 Task: Sort the products in the category "Dish Soap" by unit price (high first).
Action: Mouse moved to (741, 253)
Screenshot: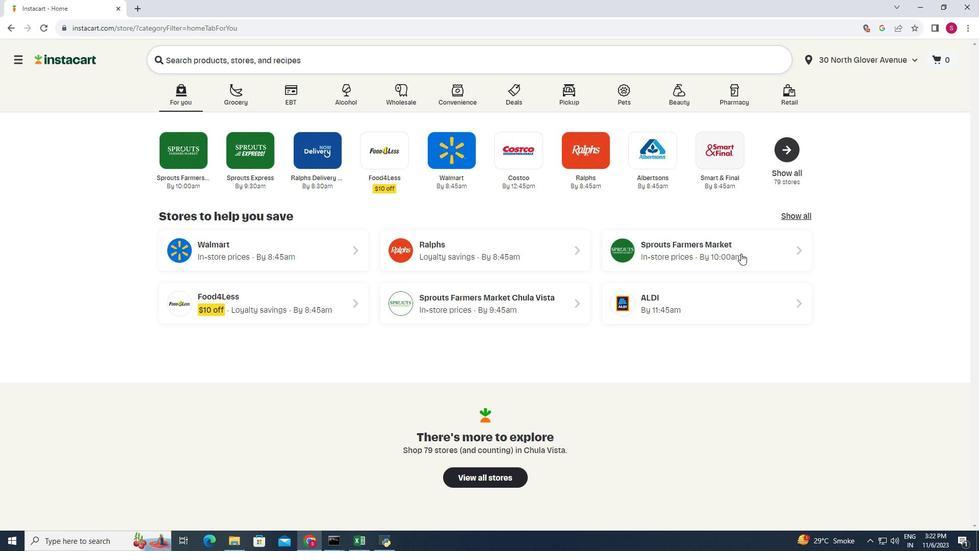 
Action: Mouse pressed left at (741, 253)
Screenshot: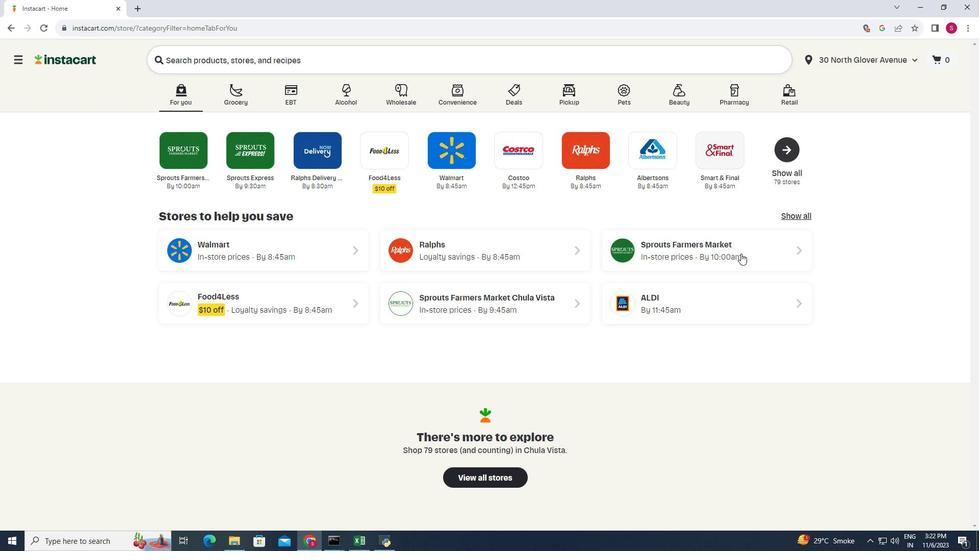 
Action: Mouse moved to (37, 391)
Screenshot: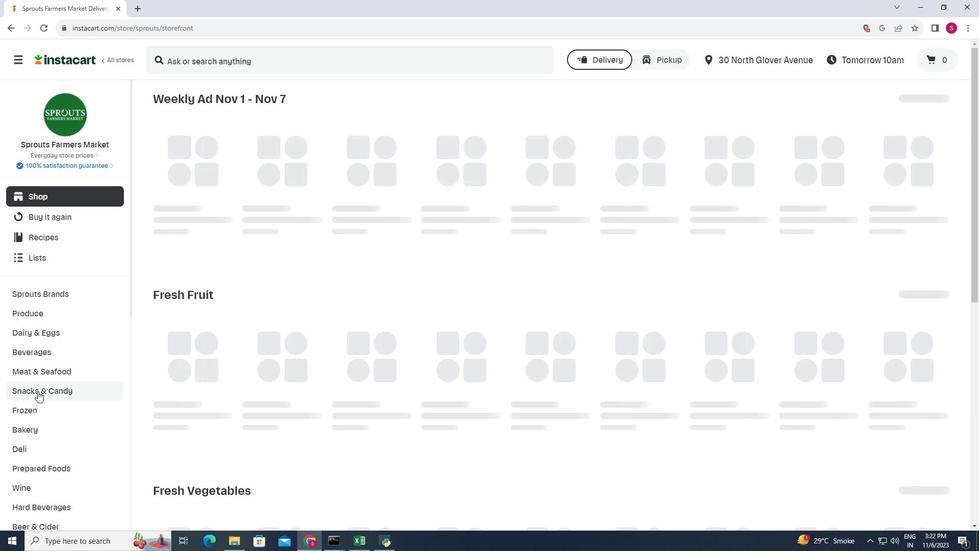 
Action: Mouse scrolled (37, 390) with delta (0, 0)
Screenshot: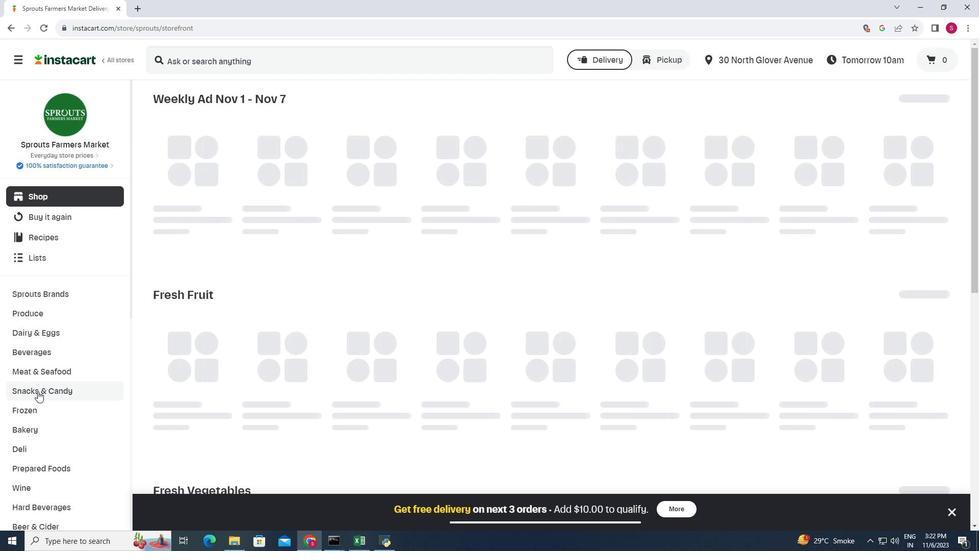 
Action: Mouse scrolled (37, 390) with delta (0, 0)
Screenshot: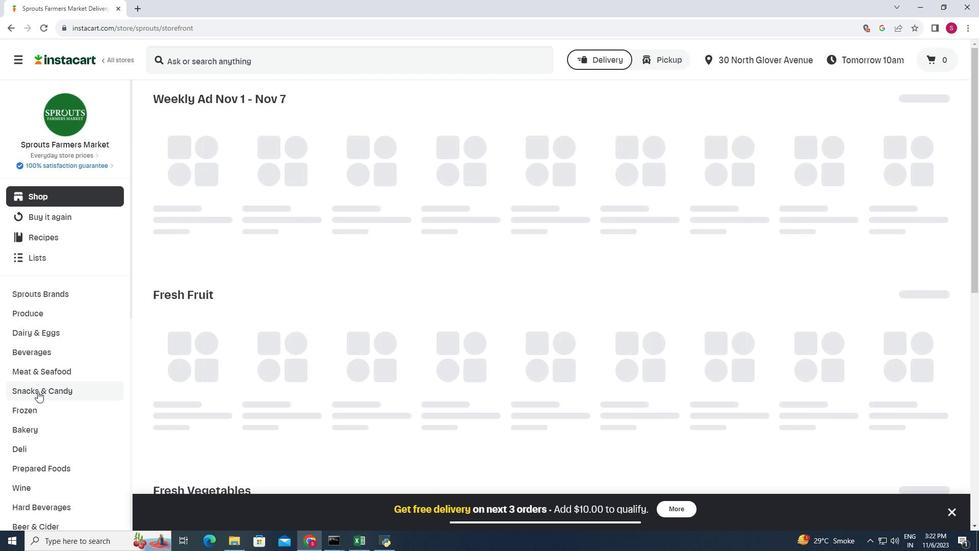 
Action: Mouse scrolled (37, 390) with delta (0, 0)
Screenshot: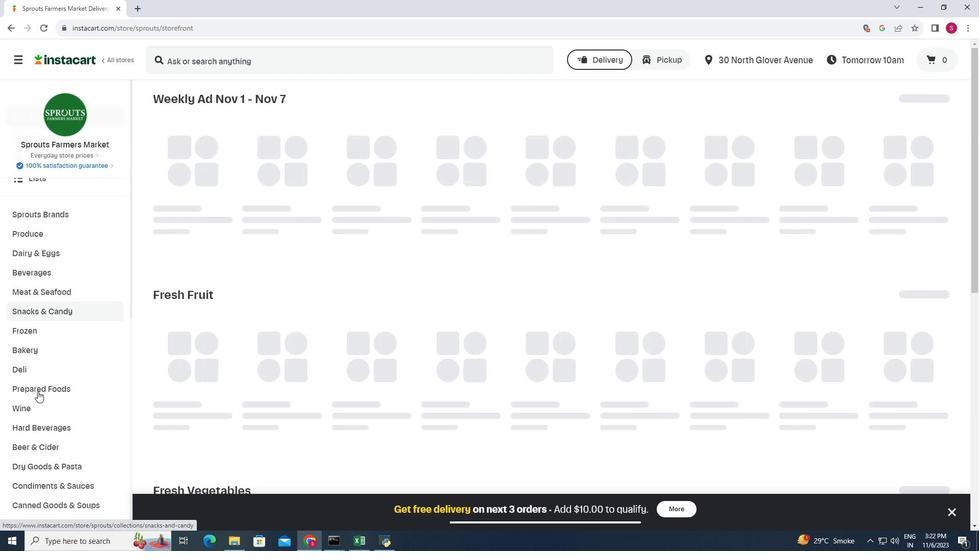 
Action: Mouse scrolled (37, 390) with delta (0, 0)
Screenshot: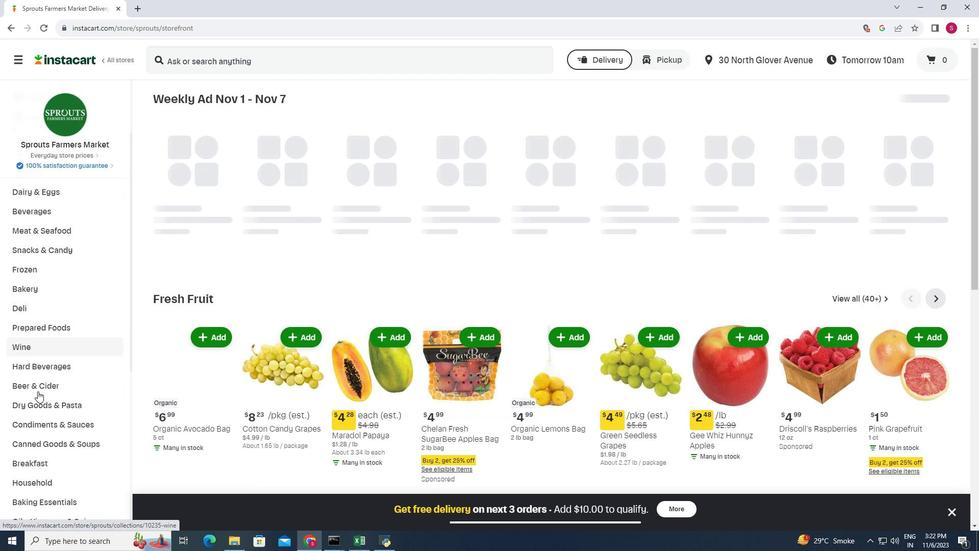 
Action: Mouse scrolled (37, 390) with delta (0, 0)
Screenshot: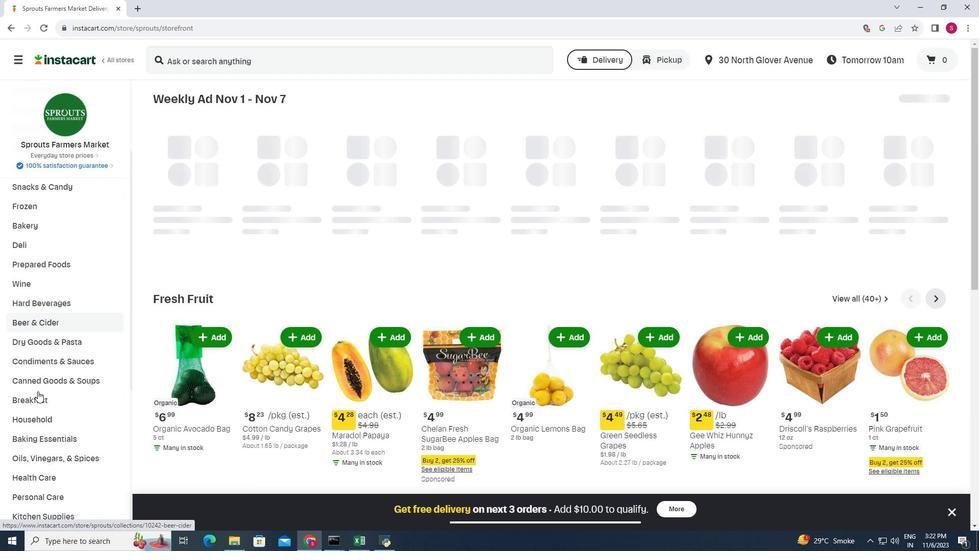 
Action: Mouse moved to (49, 368)
Screenshot: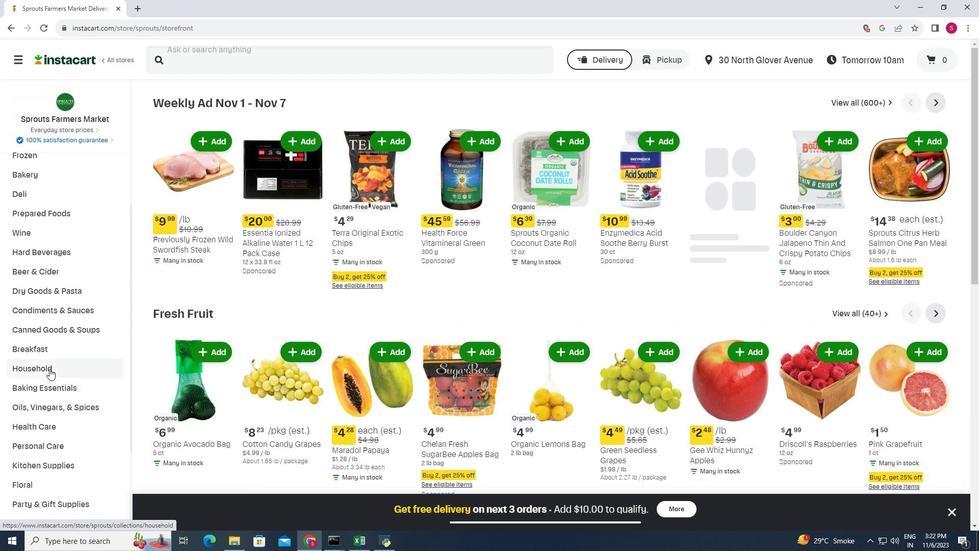 
Action: Mouse pressed left at (49, 368)
Screenshot: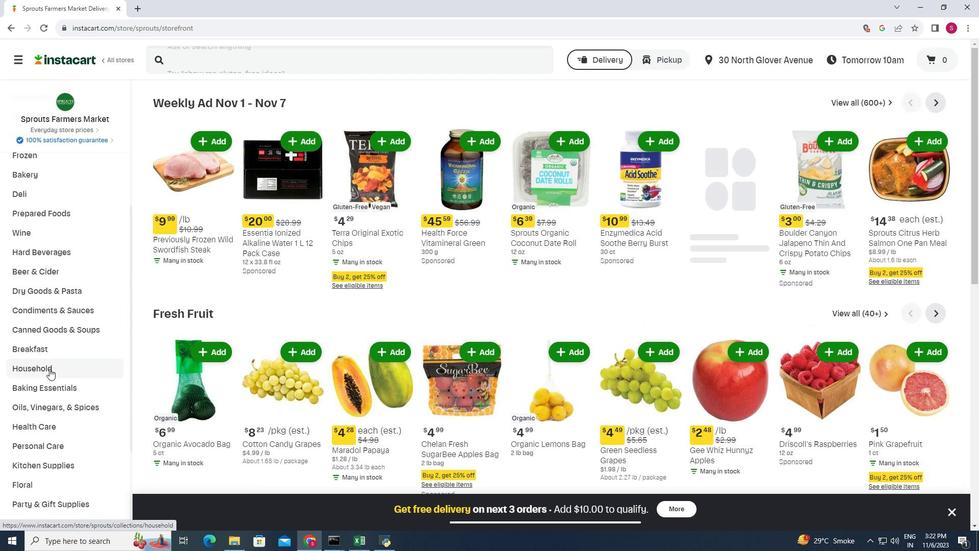 
Action: Mouse moved to (315, 126)
Screenshot: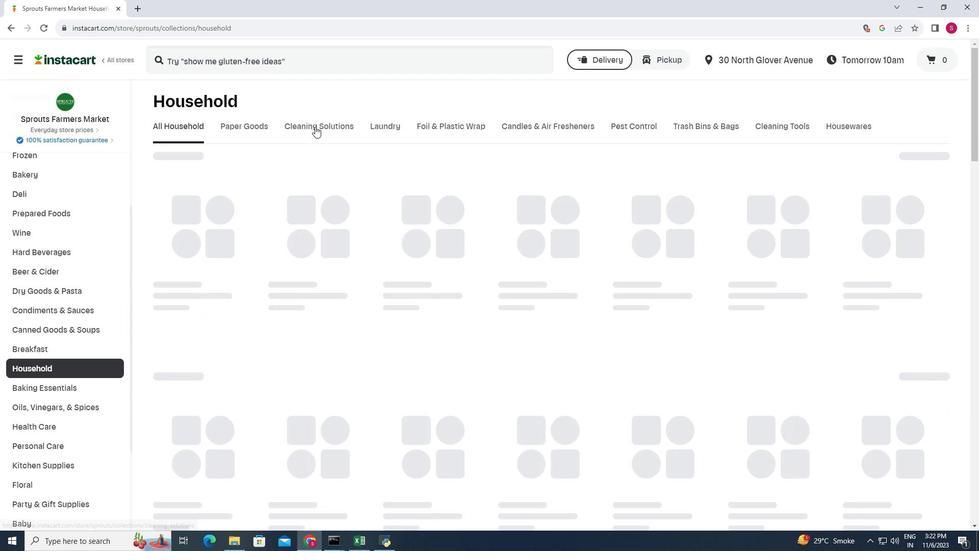 
Action: Mouse pressed left at (315, 126)
Screenshot: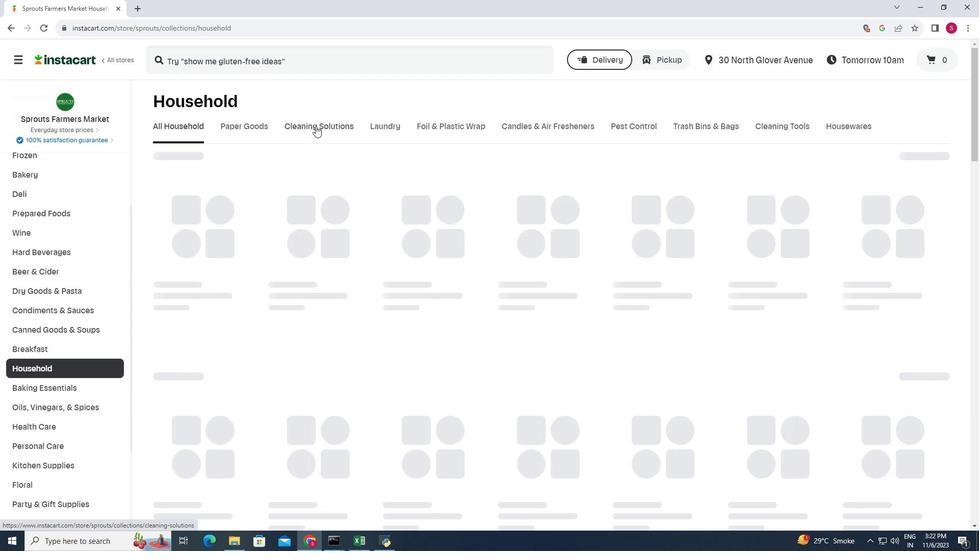 
Action: Mouse moved to (348, 162)
Screenshot: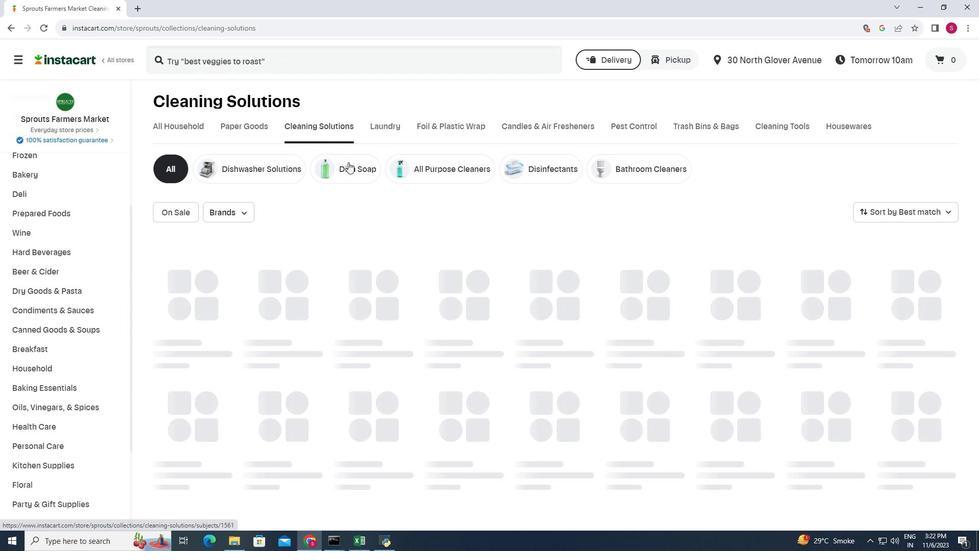 
Action: Mouse pressed left at (348, 162)
Screenshot: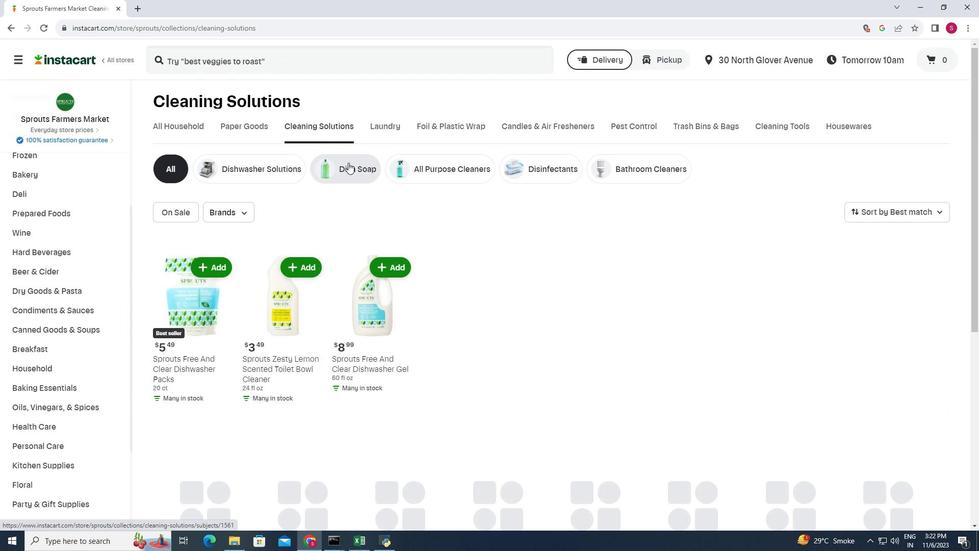 
Action: Mouse moved to (941, 206)
Screenshot: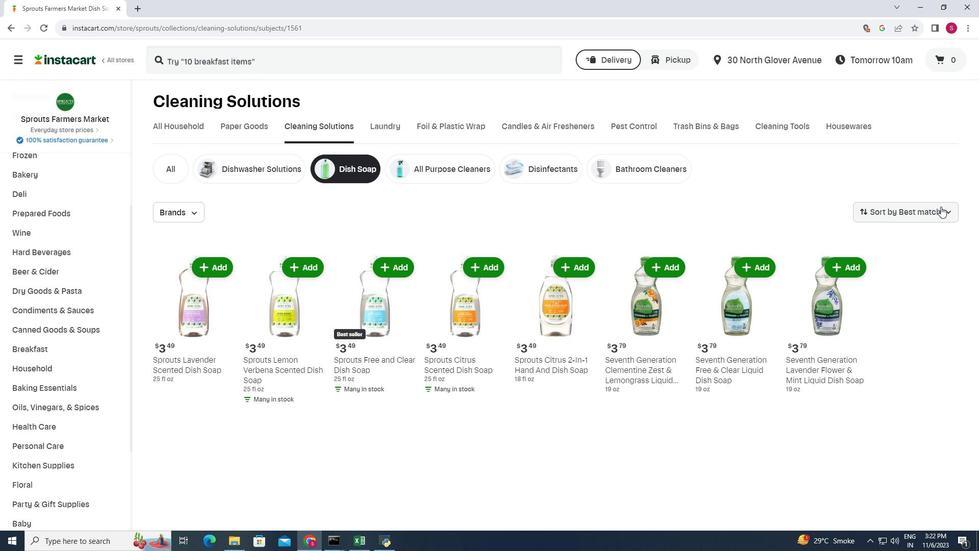 
Action: Mouse pressed left at (941, 206)
Screenshot: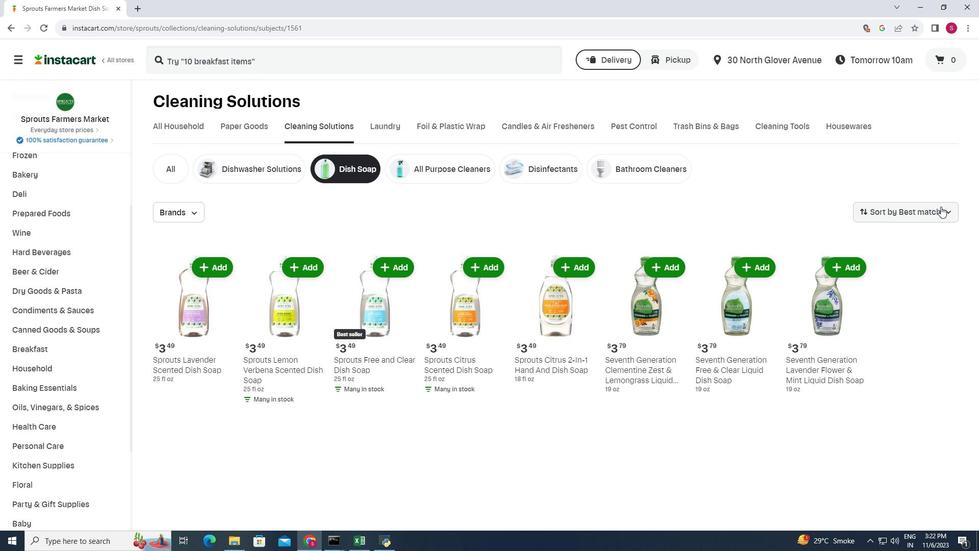 
Action: Mouse moved to (912, 332)
Screenshot: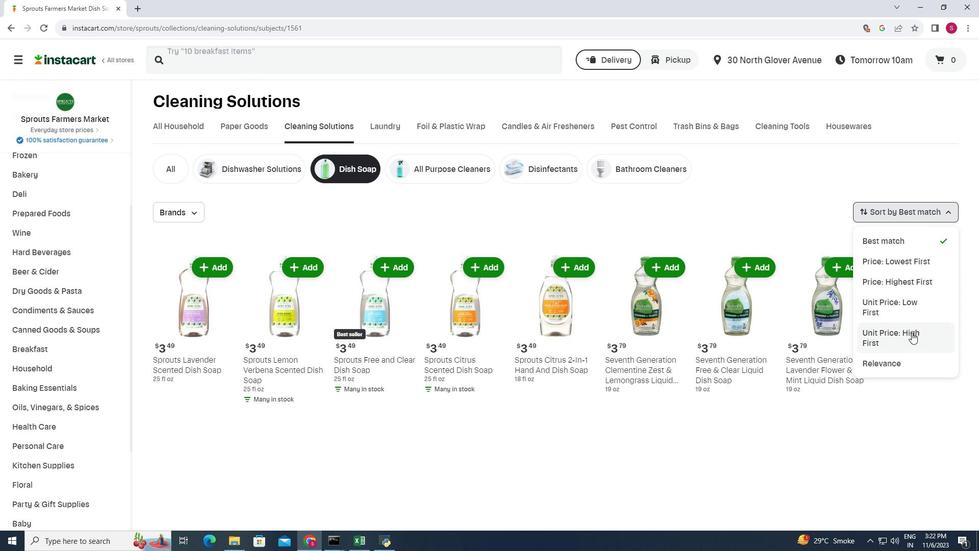 
Action: Mouse pressed left at (912, 332)
Screenshot: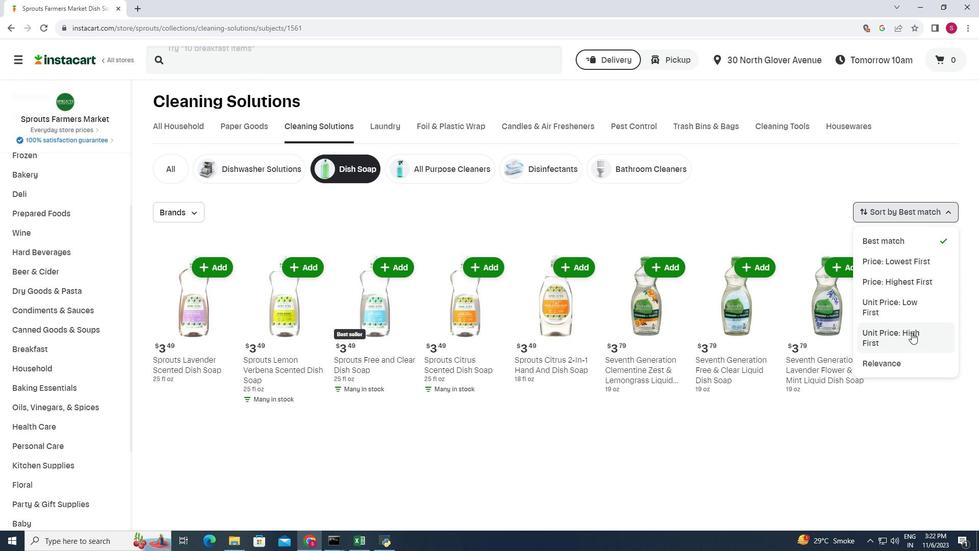 
Action: Mouse moved to (773, 209)
Screenshot: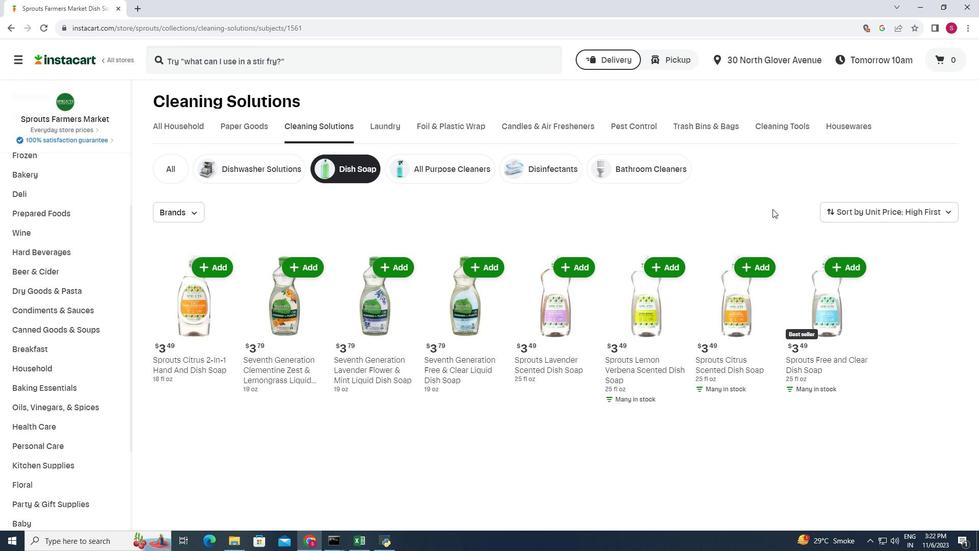 
Action: Mouse scrolled (773, 208) with delta (0, 0)
Screenshot: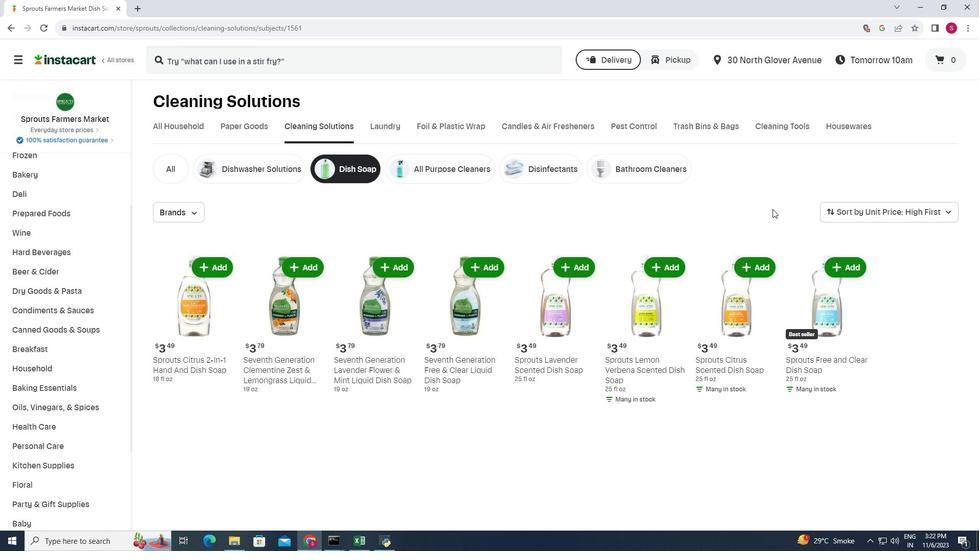 
Action: Mouse scrolled (773, 208) with delta (0, 0)
Screenshot: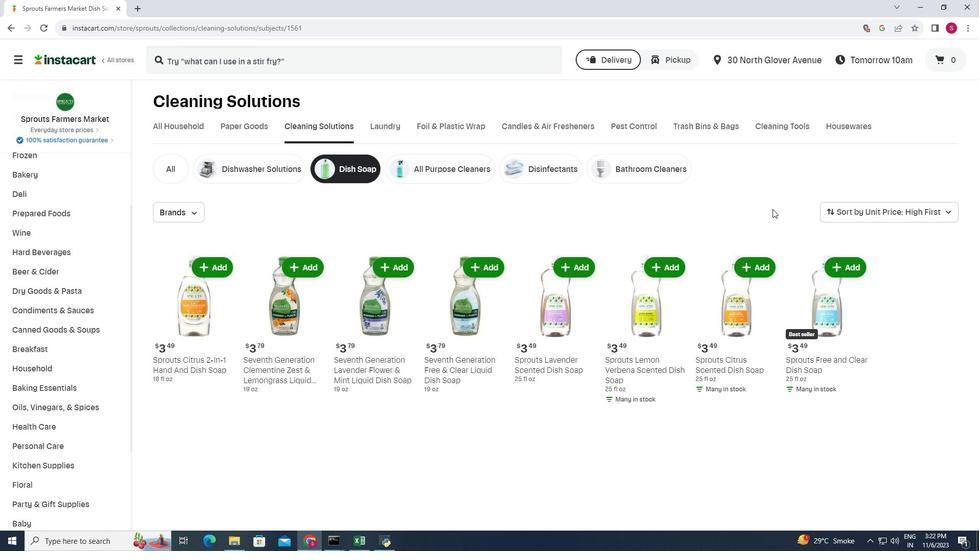 
